 Task: Choose lang in the variables to be used in Emmet snippets.
Action: Mouse moved to (13, 516)
Screenshot: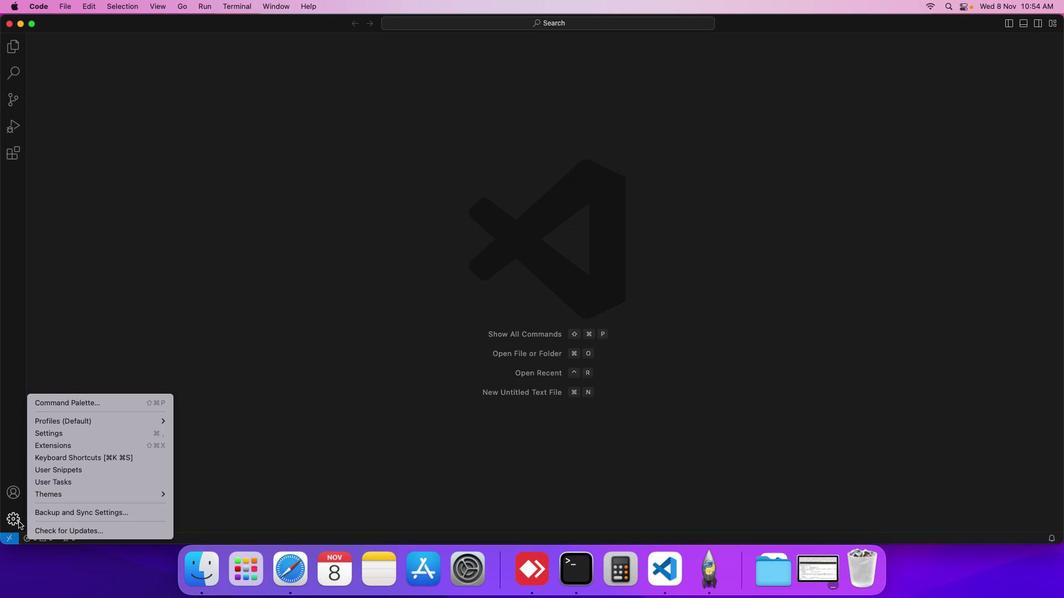 
Action: Mouse pressed left at (13, 516)
Screenshot: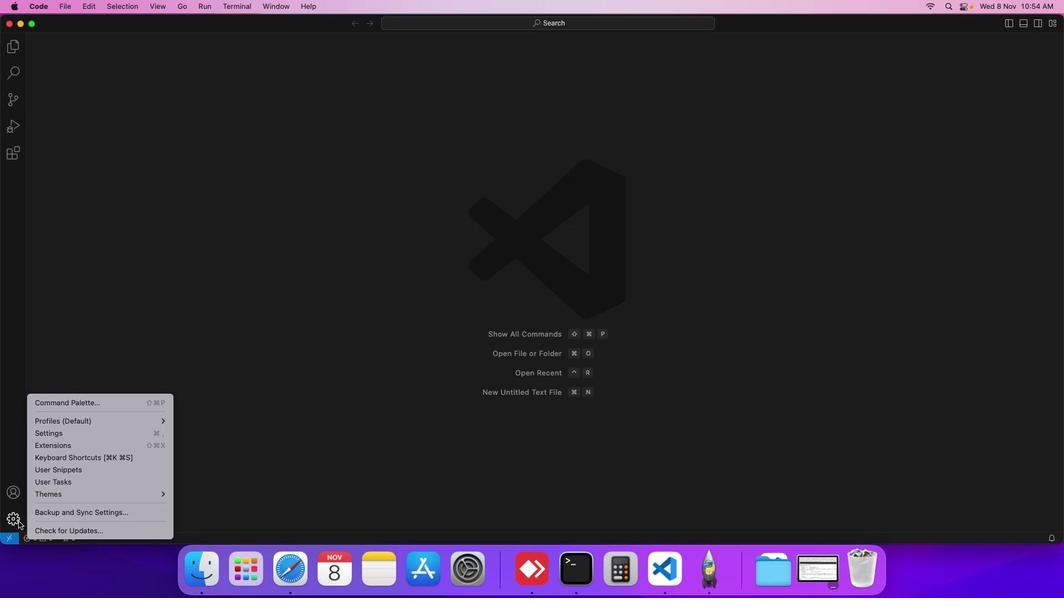 
Action: Mouse moved to (62, 423)
Screenshot: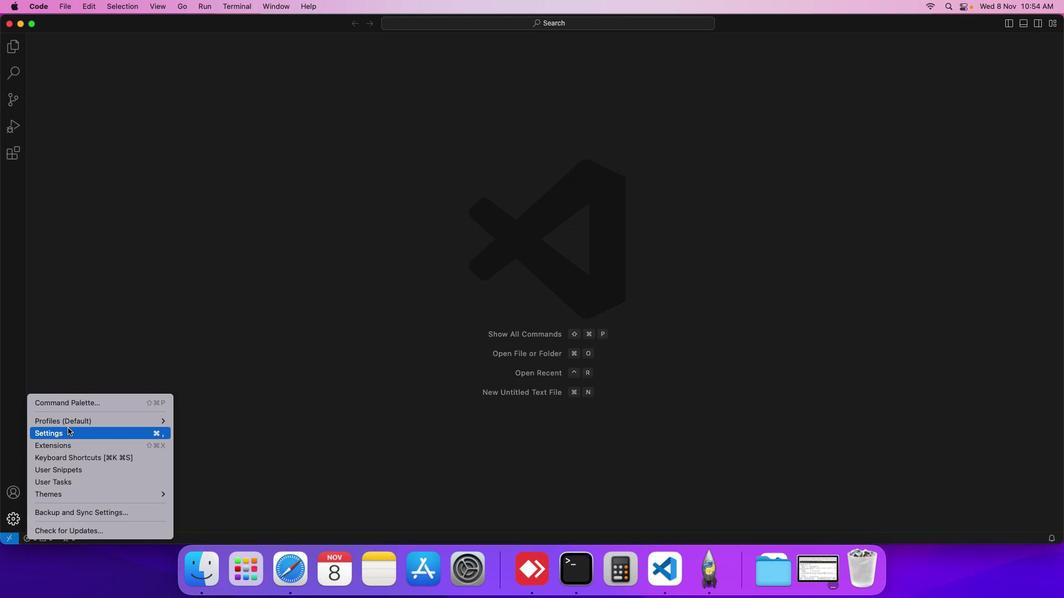 
Action: Mouse pressed left at (62, 423)
Screenshot: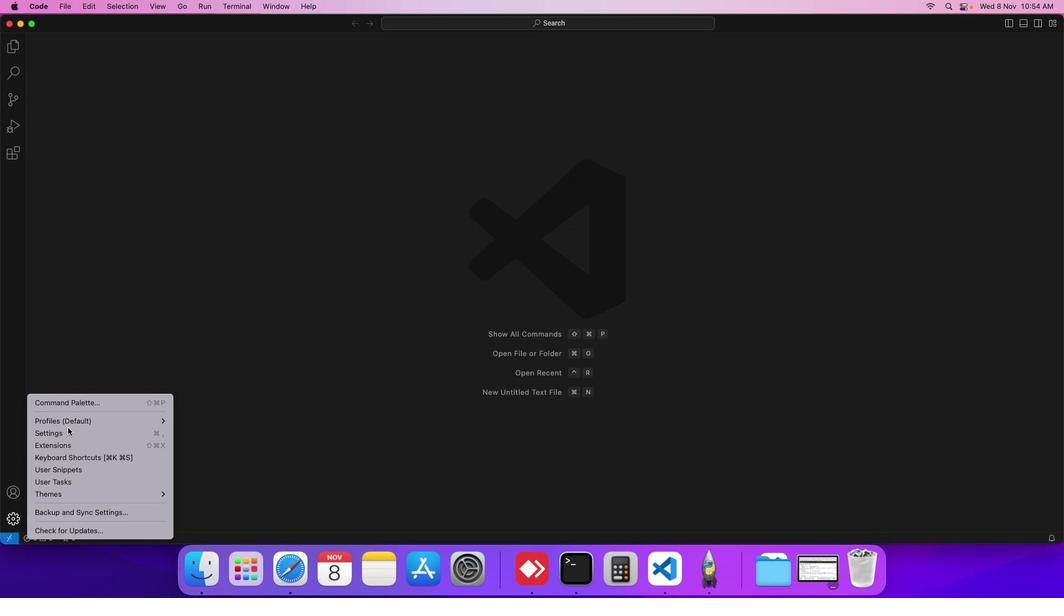 
Action: Mouse moved to (266, 189)
Screenshot: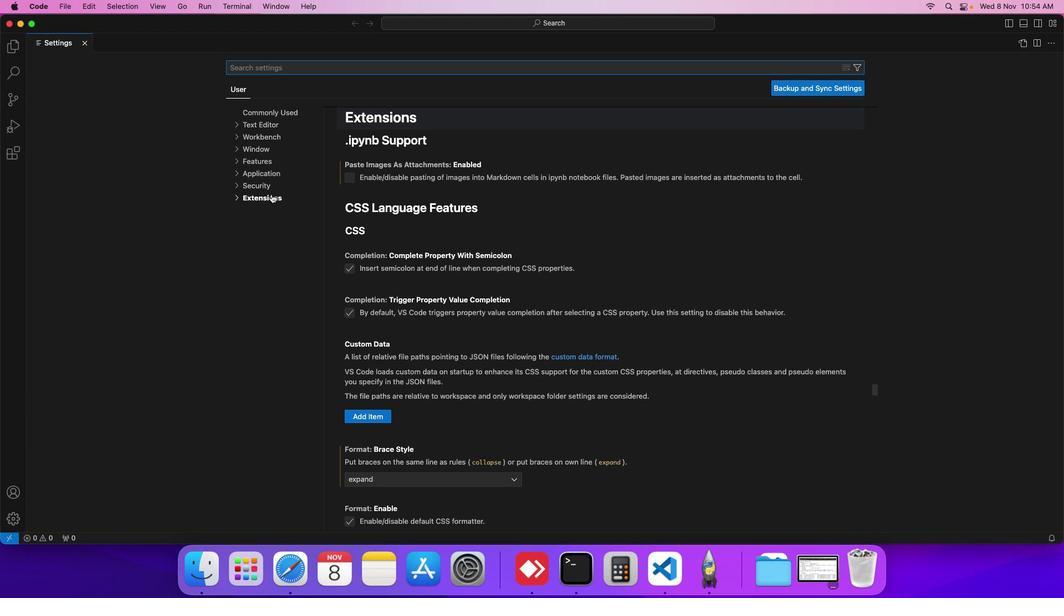 
Action: Mouse pressed left at (266, 189)
Screenshot: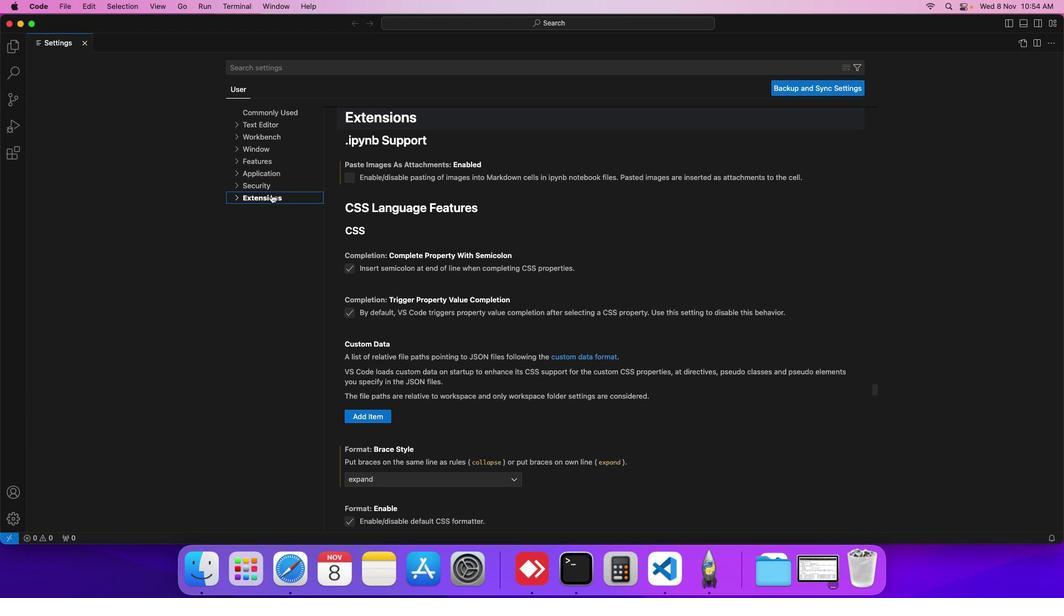 
Action: Mouse moved to (257, 229)
Screenshot: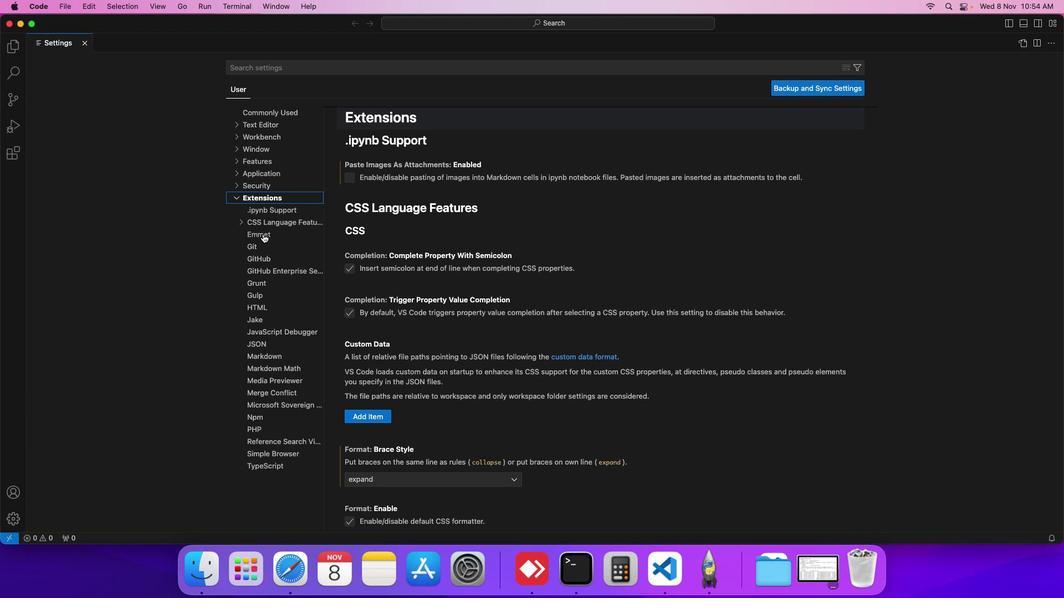 
Action: Mouse pressed left at (257, 229)
Screenshot: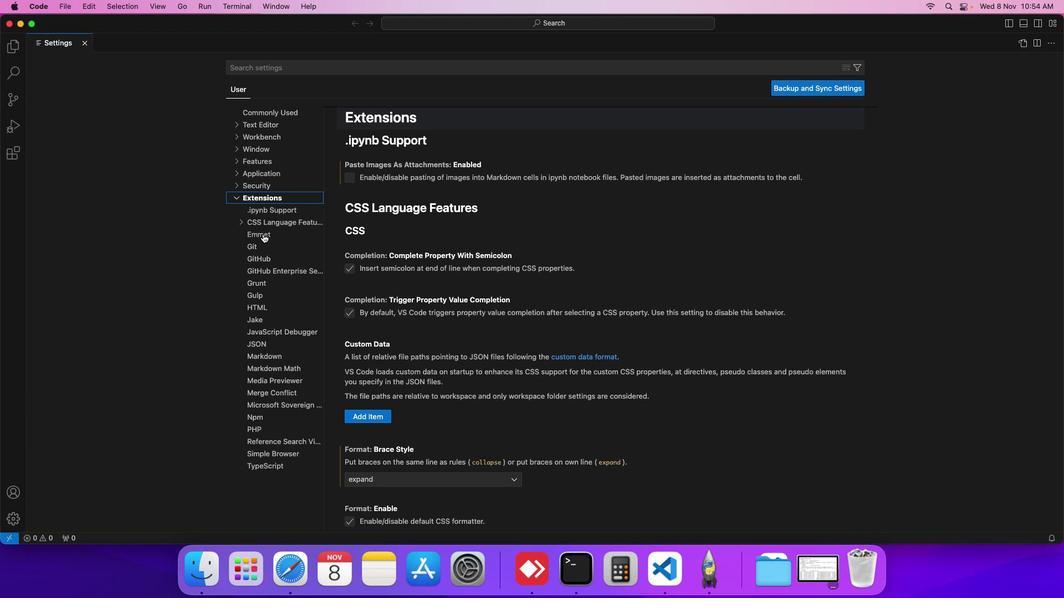
Action: Mouse moved to (411, 334)
Screenshot: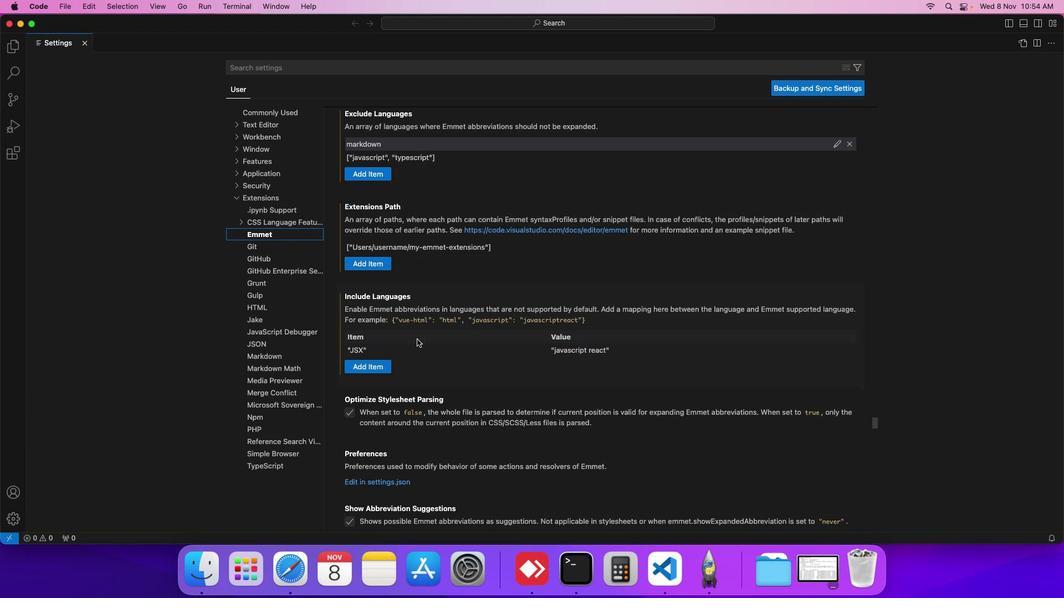 
Action: Mouse scrolled (411, 334) with delta (-4, -5)
Screenshot: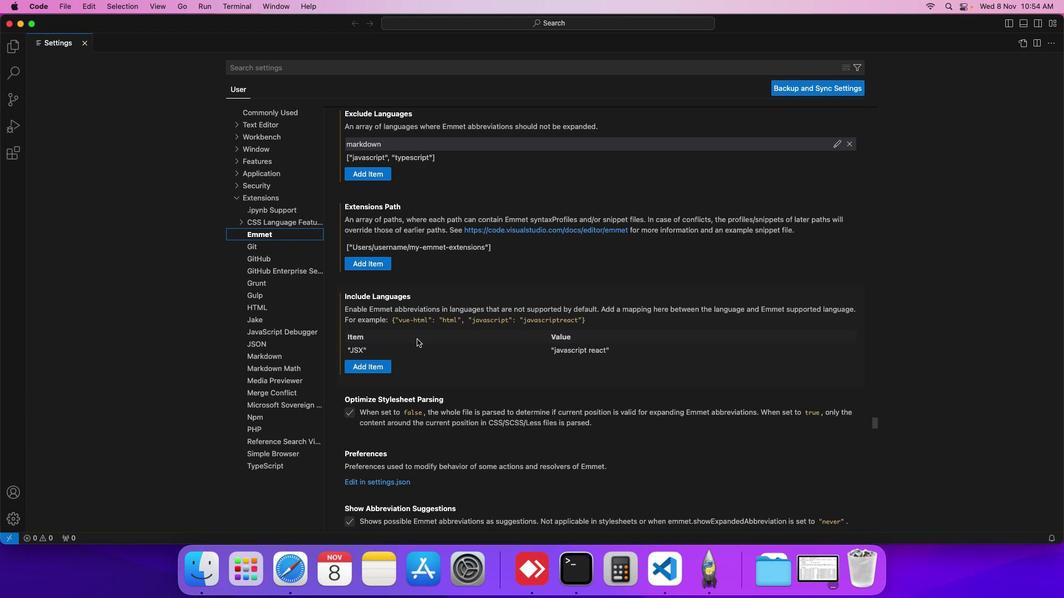 
Action: Mouse scrolled (411, 334) with delta (-4, -5)
Screenshot: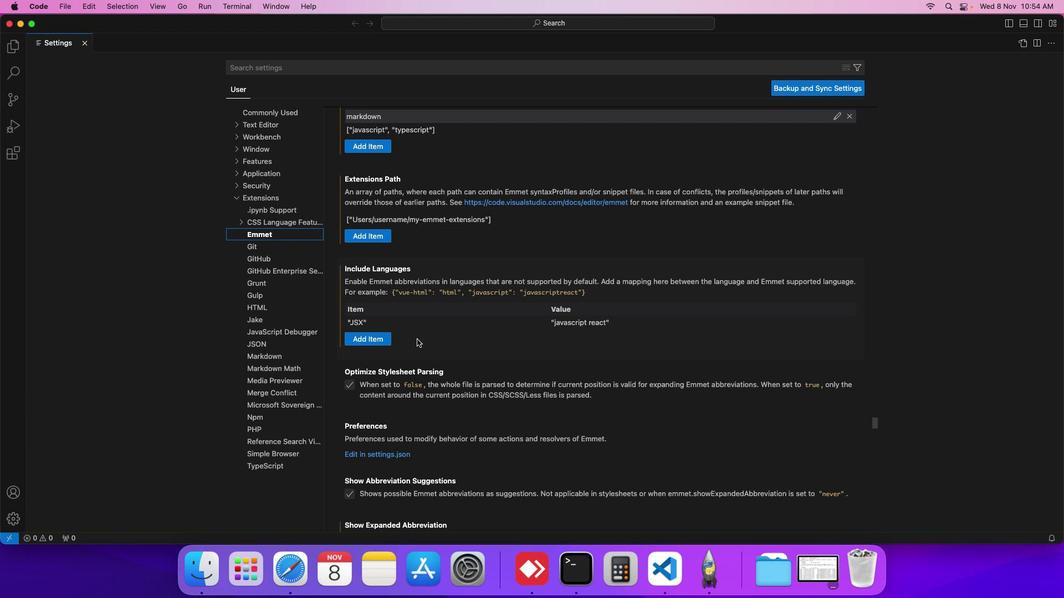 
Action: Mouse scrolled (411, 334) with delta (-4, -5)
Screenshot: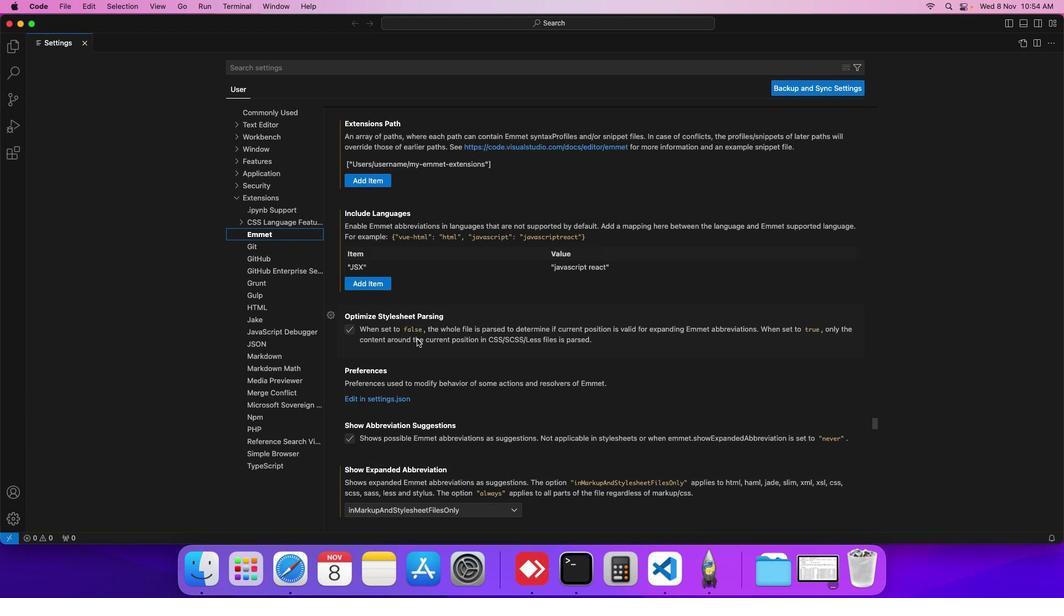 
Action: Mouse scrolled (411, 334) with delta (-4, -5)
Screenshot: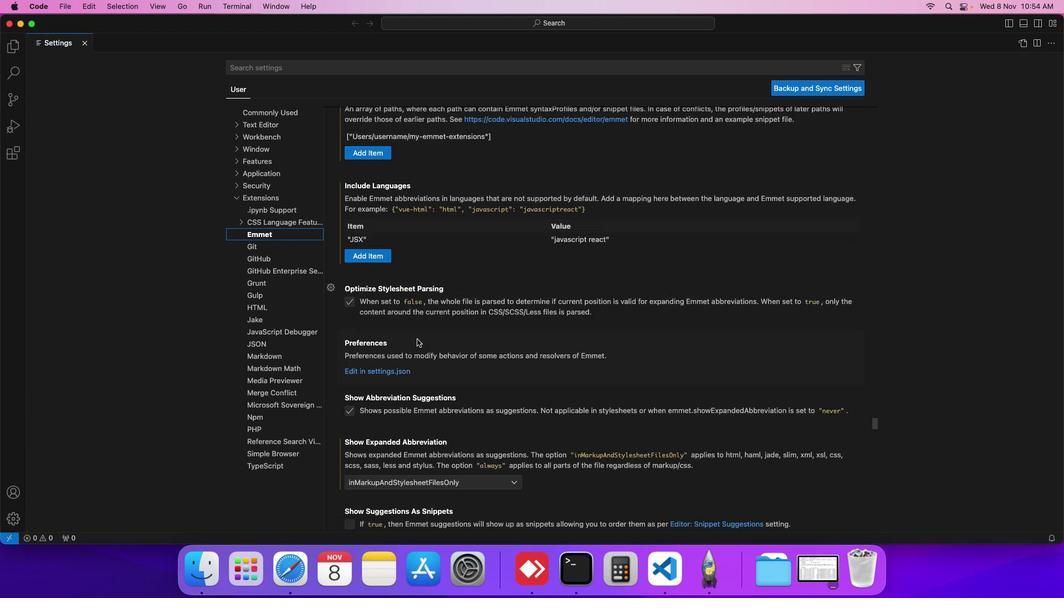 
Action: Mouse scrolled (411, 334) with delta (-4, -5)
Screenshot: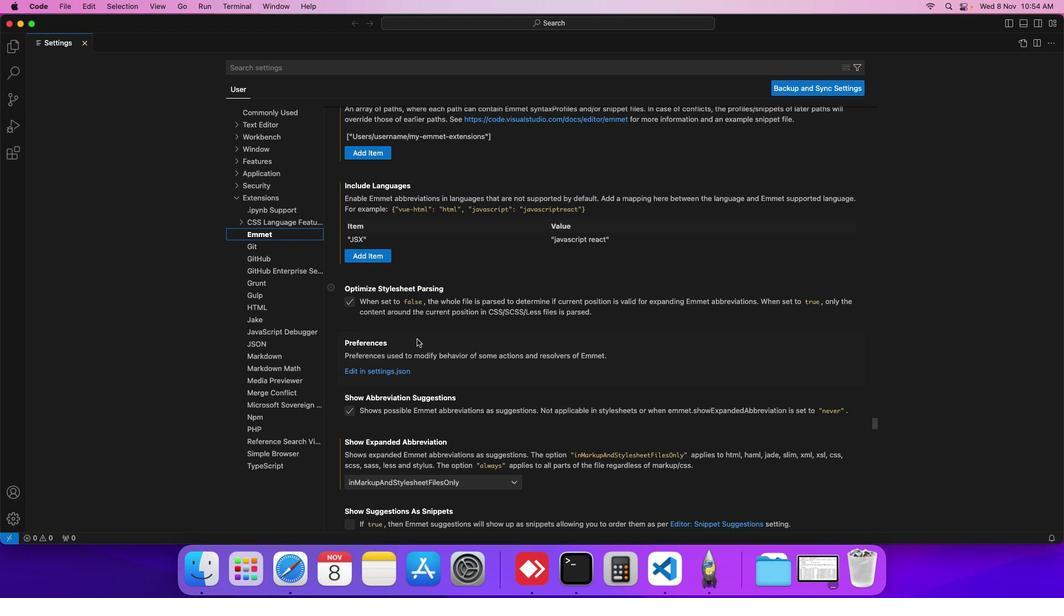 
Action: Mouse scrolled (411, 334) with delta (-4, -5)
Screenshot: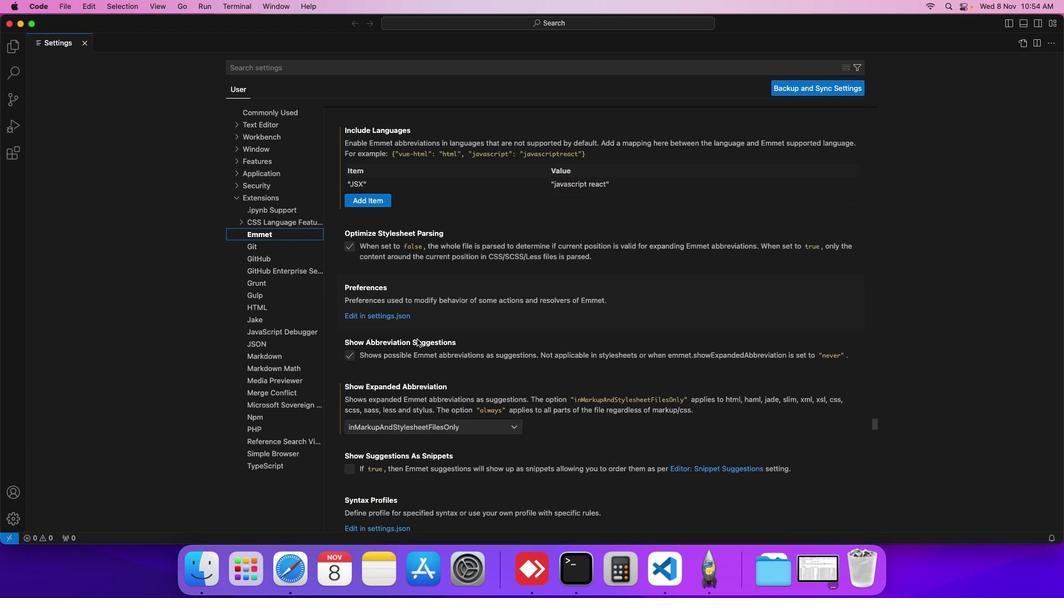 
Action: Mouse scrolled (411, 334) with delta (-4, -5)
Screenshot: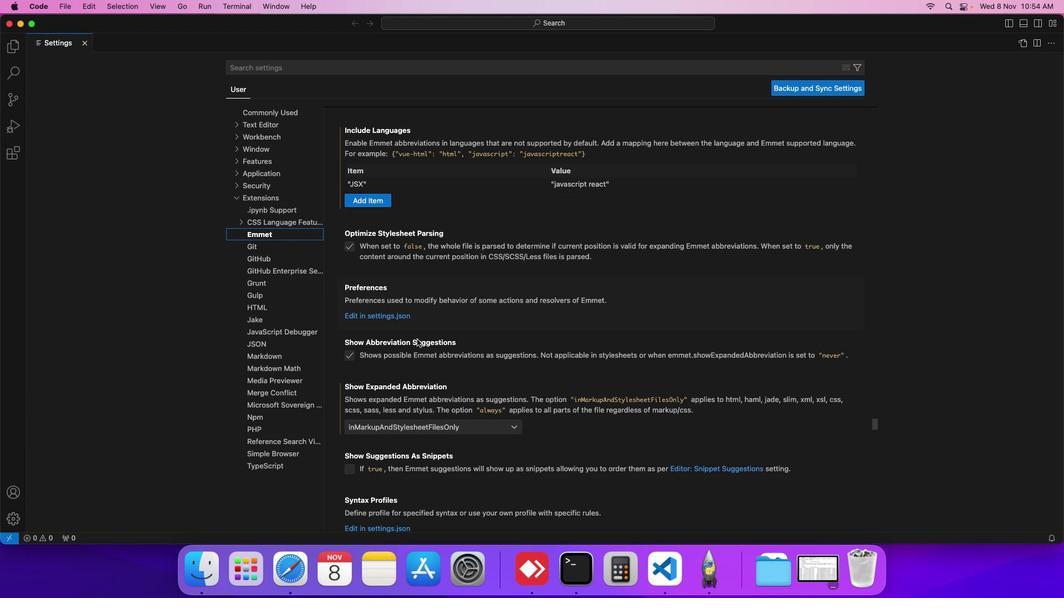 
Action: Mouse scrolled (411, 334) with delta (-4, -5)
Screenshot: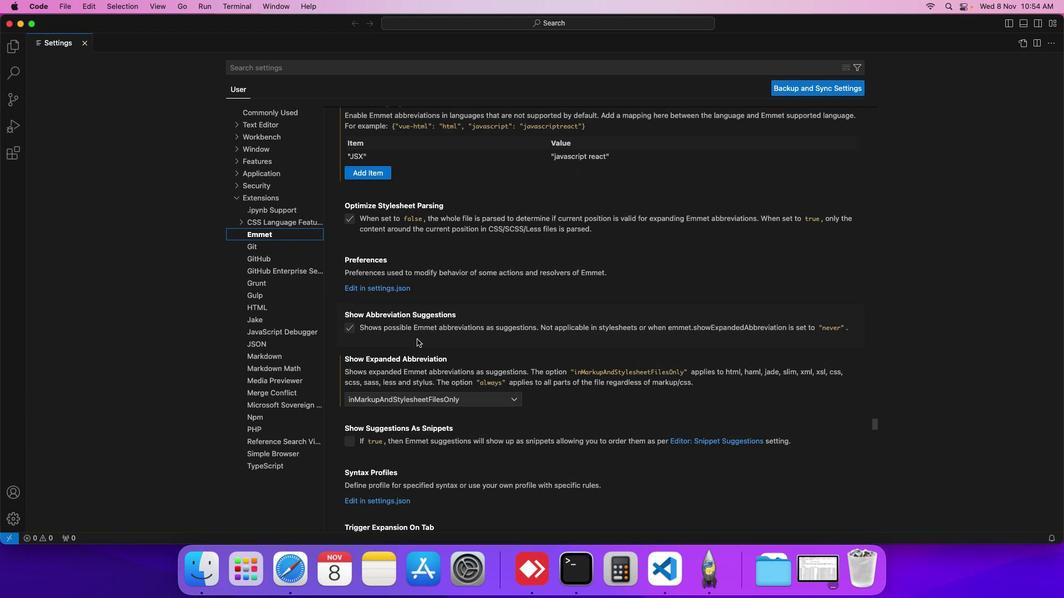 
Action: Mouse scrolled (411, 334) with delta (-4, -5)
Screenshot: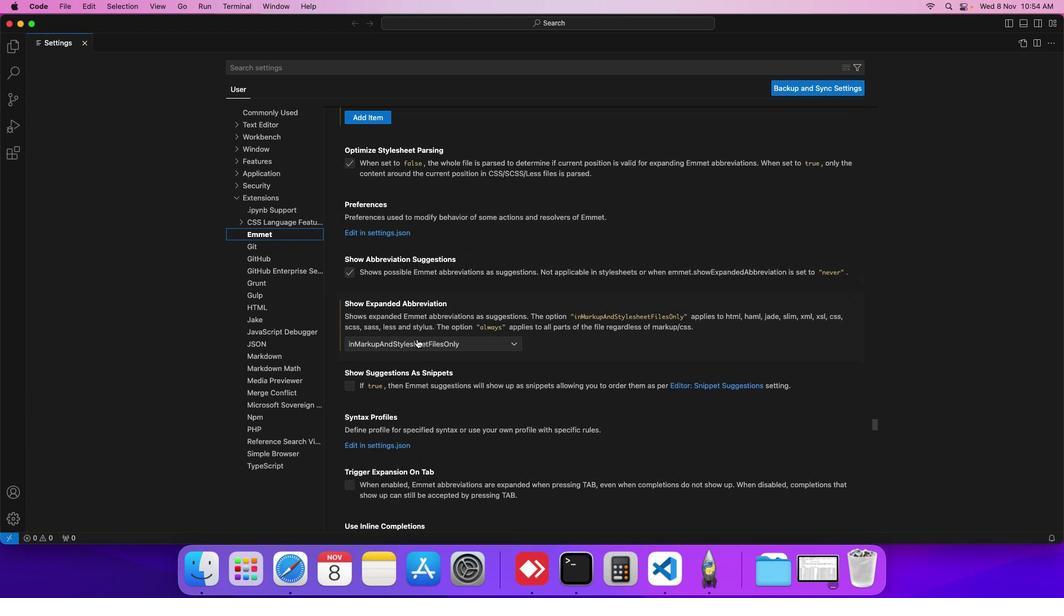 
Action: Mouse scrolled (411, 334) with delta (-4, -5)
Screenshot: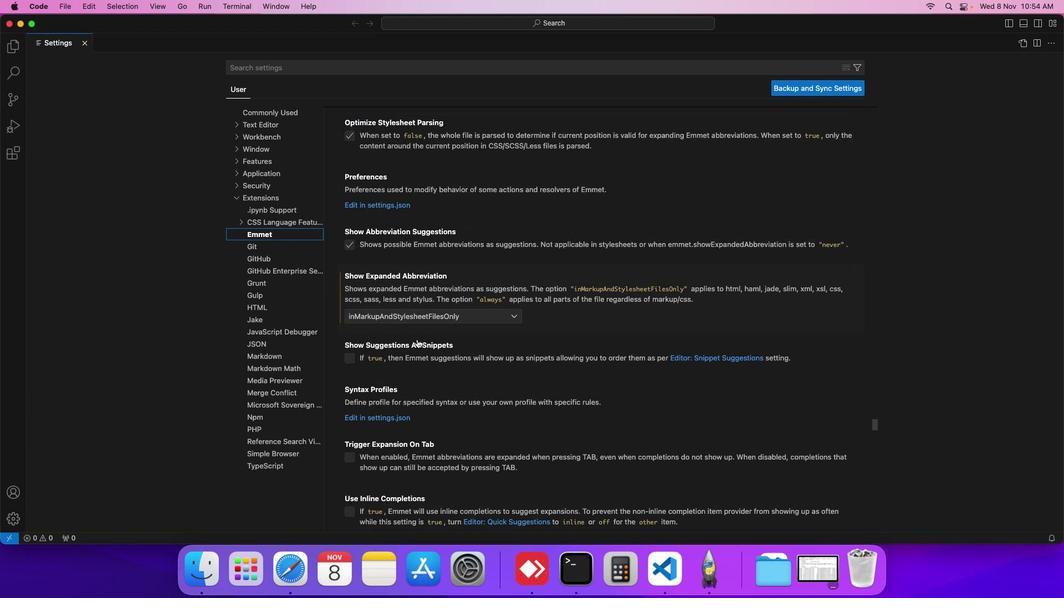 
Action: Mouse scrolled (411, 334) with delta (-4, -5)
Screenshot: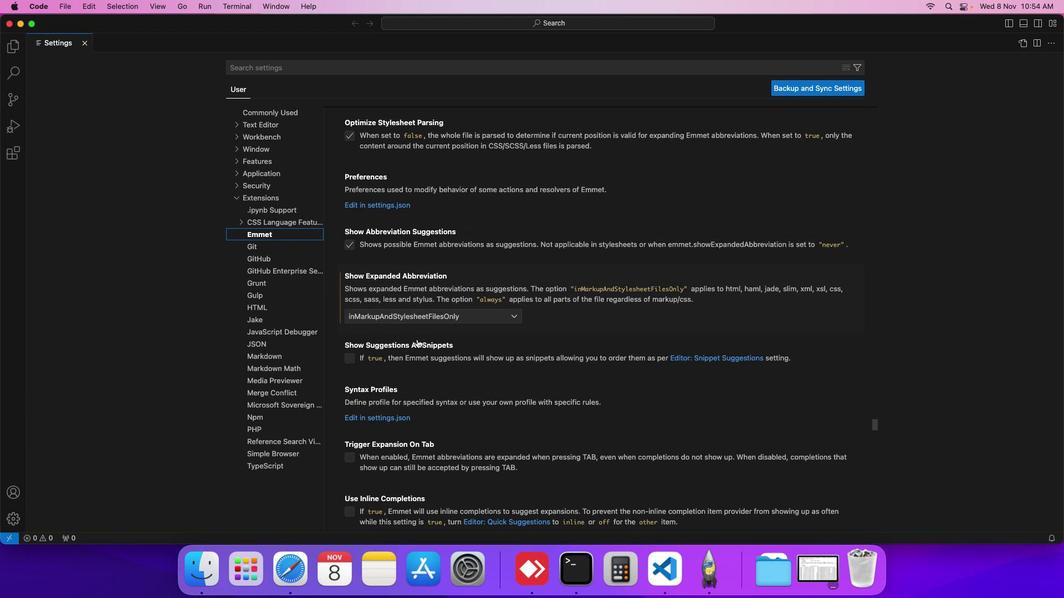 
Action: Mouse scrolled (411, 334) with delta (-4, -5)
Screenshot: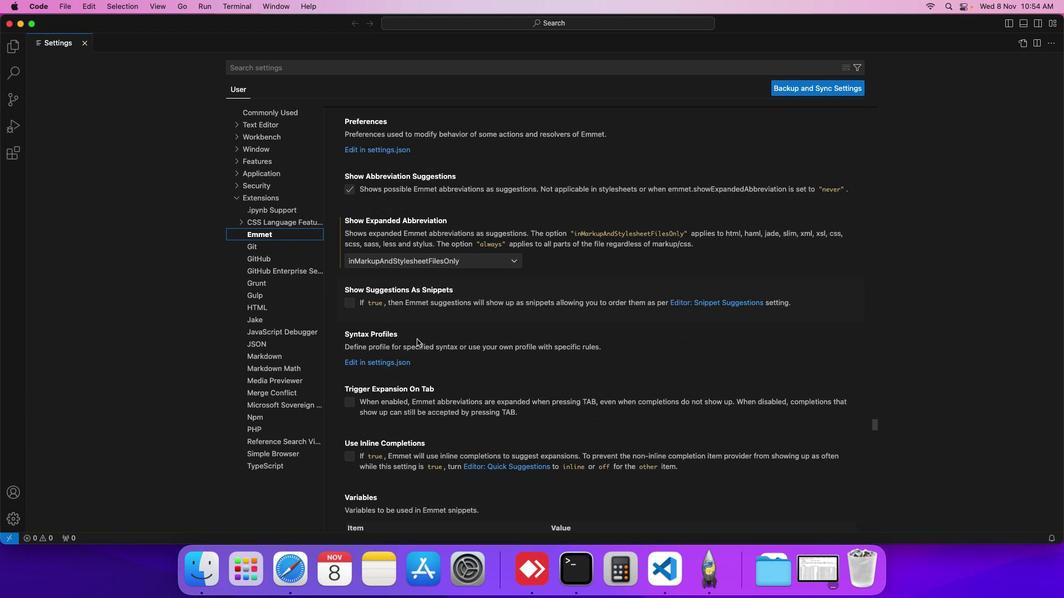 
Action: Mouse scrolled (411, 334) with delta (-4, -5)
Screenshot: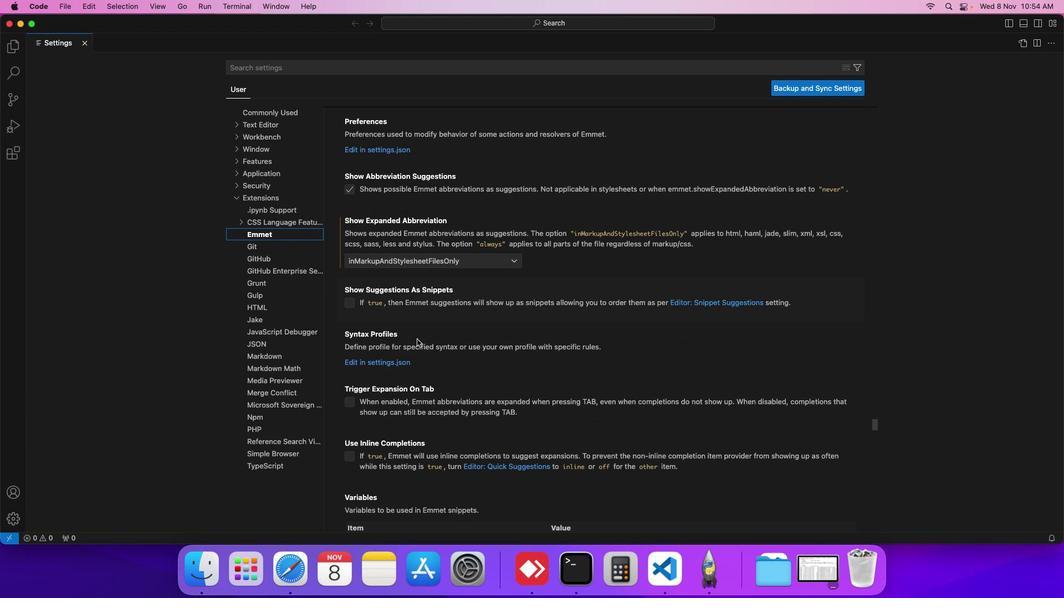 
Action: Mouse scrolled (411, 334) with delta (-4, -5)
Screenshot: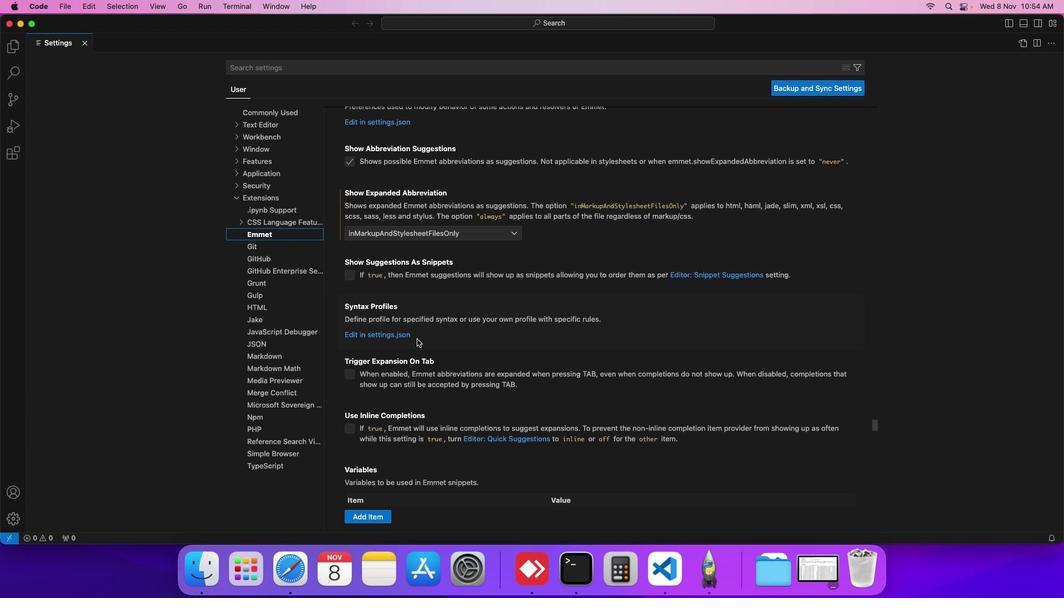 
Action: Mouse scrolled (411, 334) with delta (-4, -5)
Screenshot: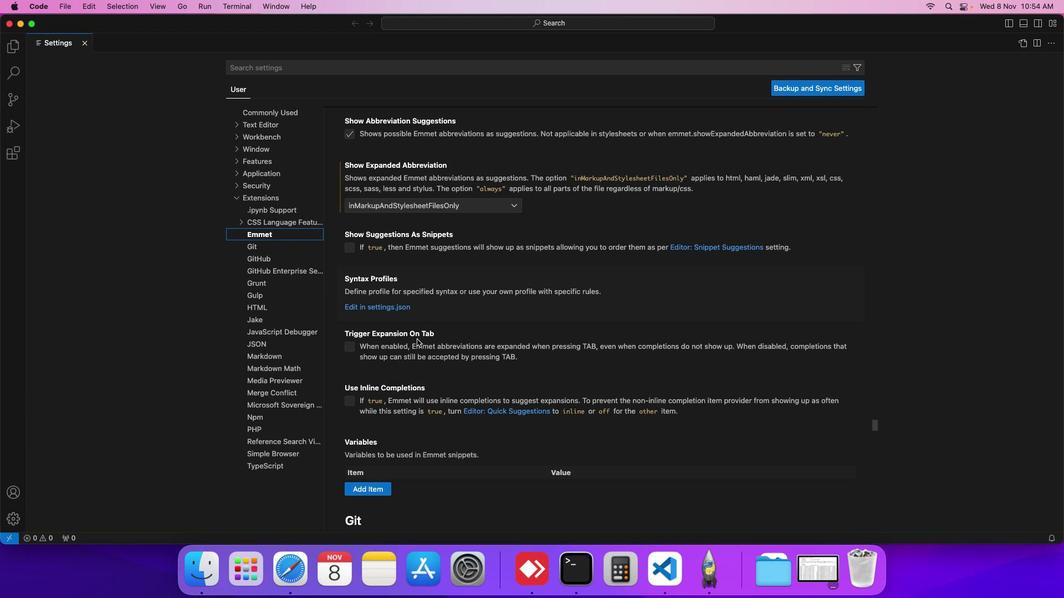 
Action: Mouse scrolled (411, 334) with delta (-4, -5)
Screenshot: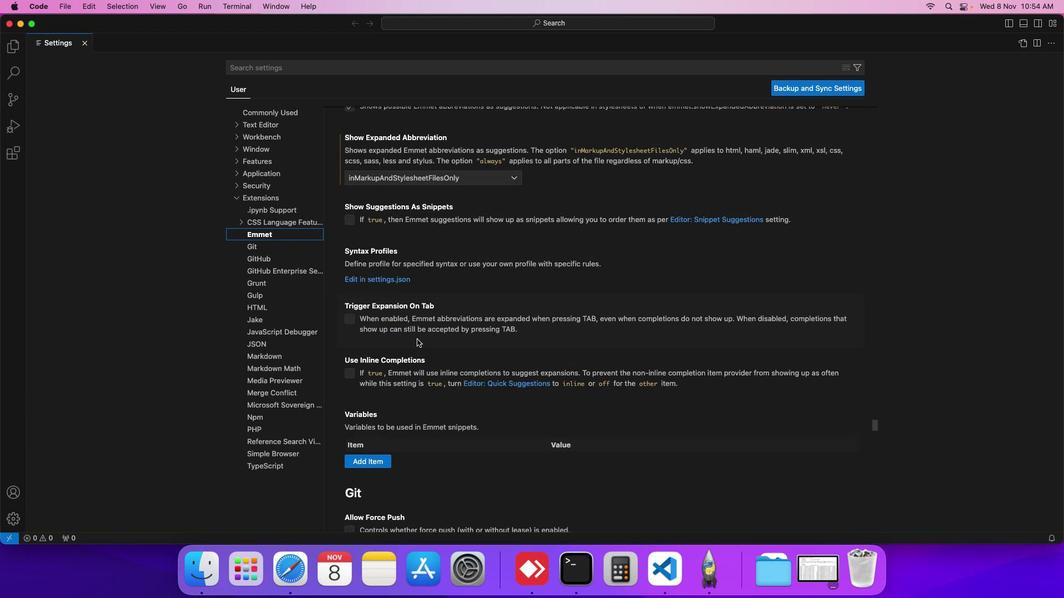 
Action: Mouse scrolled (411, 334) with delta (-4, -5)
Screenshot: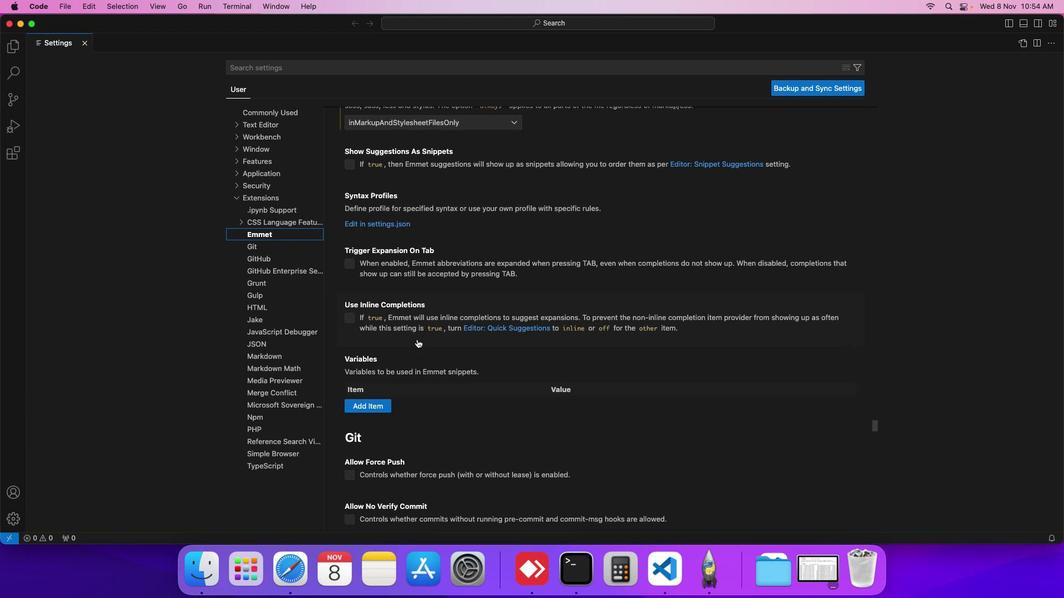 
Action: Mouse scrolled (411, 334) with delta (-4, -5)
Screenshot: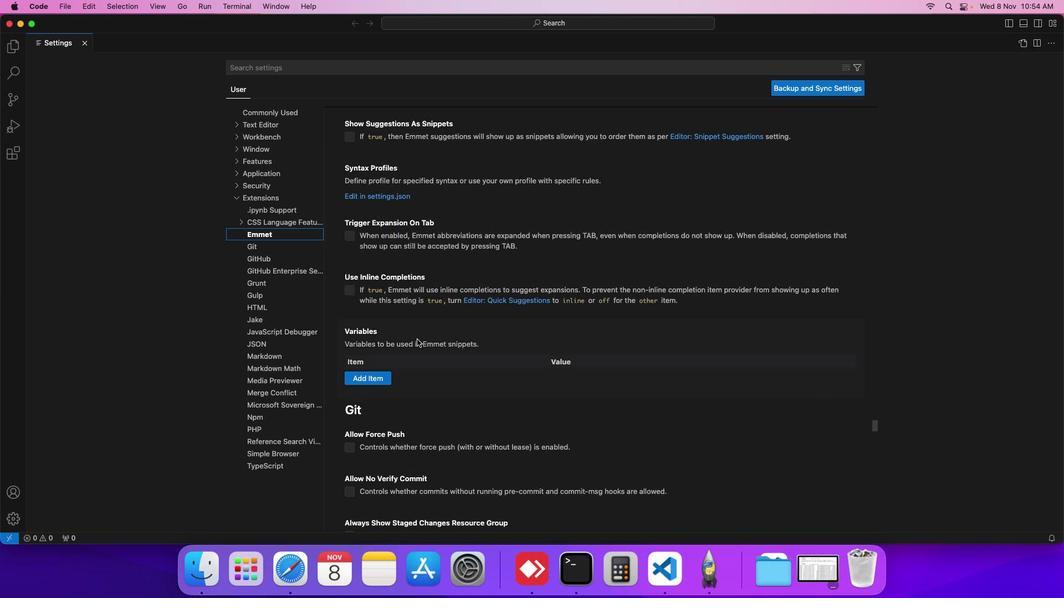 
Action: Mouse scrolled (411, 334) with delta (-4, -5)
Screenshot: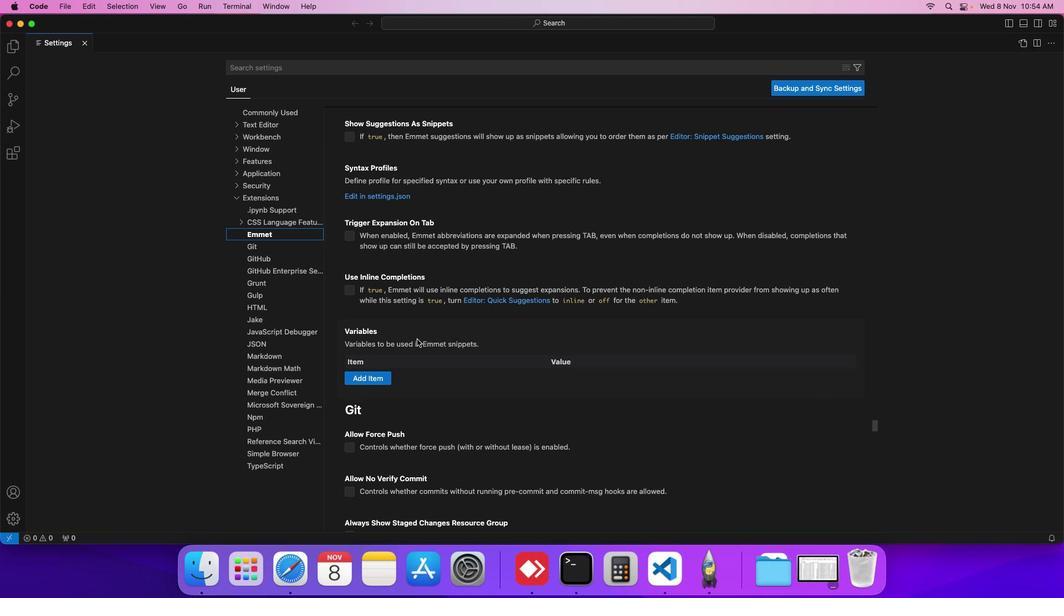 
Action: Mouse scrolled (411, 334) with delta (-4, -5)
Screenshot: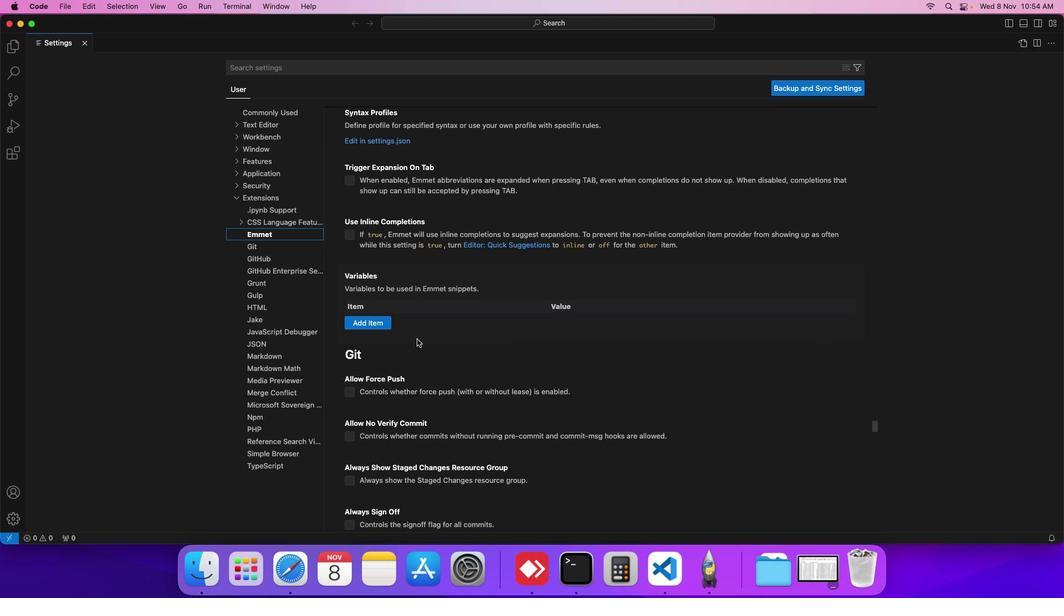 
Action: Mouse scrolled (411, 334) with delta (-4, -5)
Screenshot: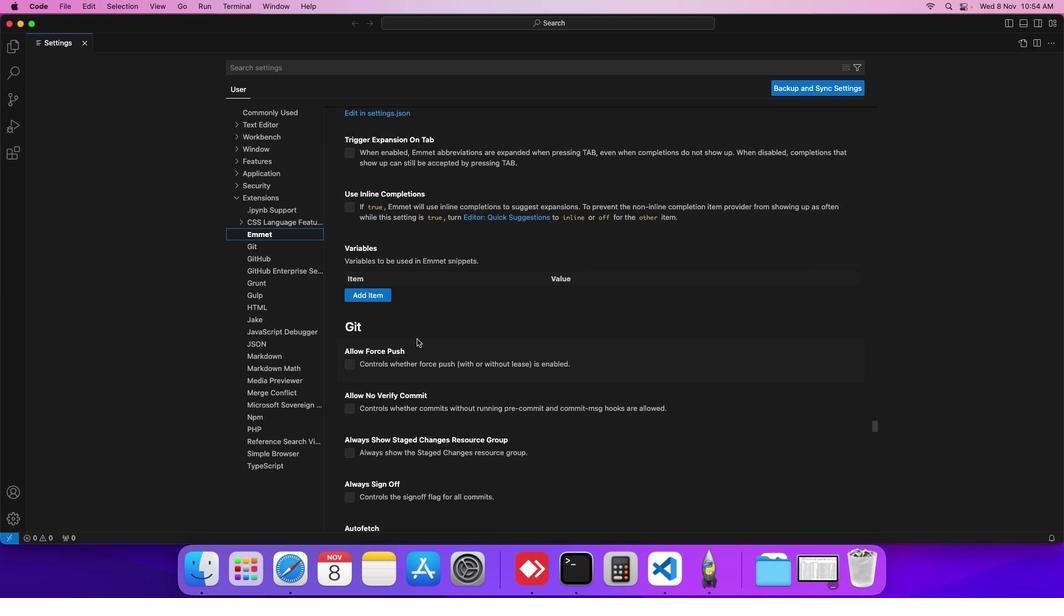 
Action: Mouse scrolled (411, 334) with delta (-4, -5)
Screenshot: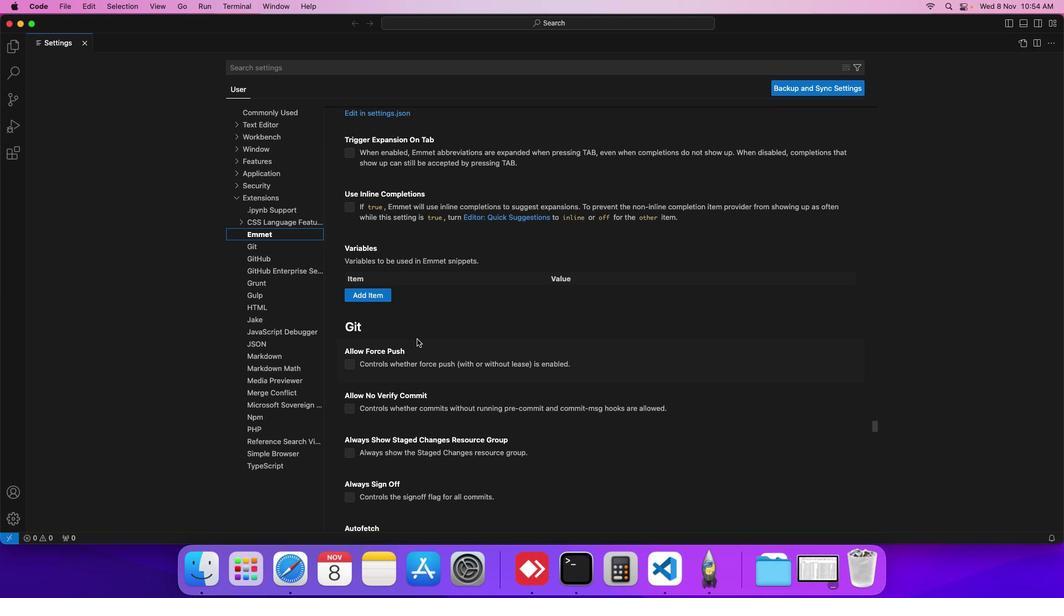 
Action: Mouse moved to (366, 291)
Screenshot: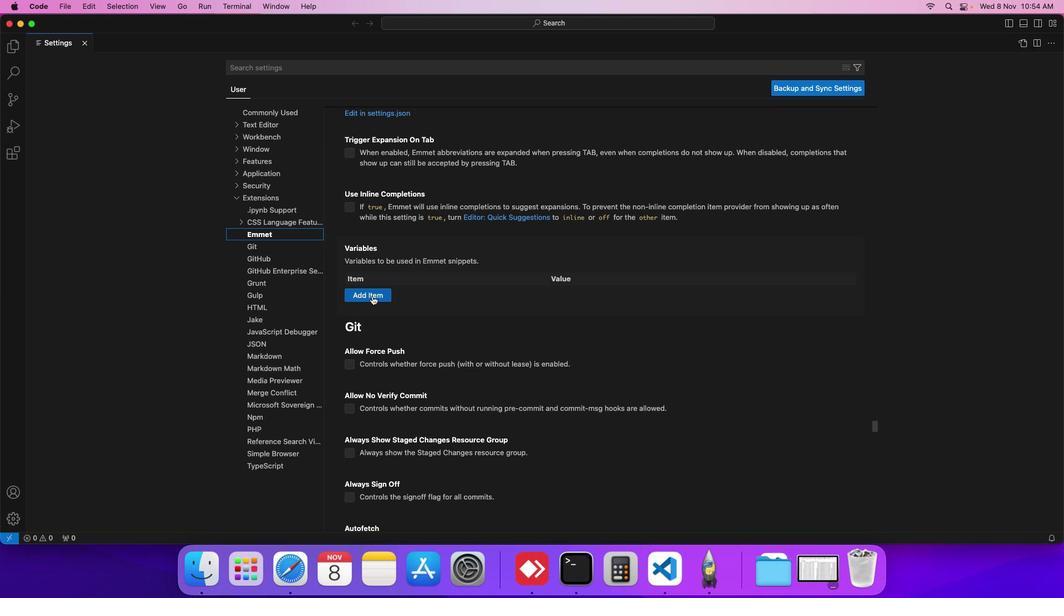 
Action: Mouse pressed left at (366, 291)
Screenshot: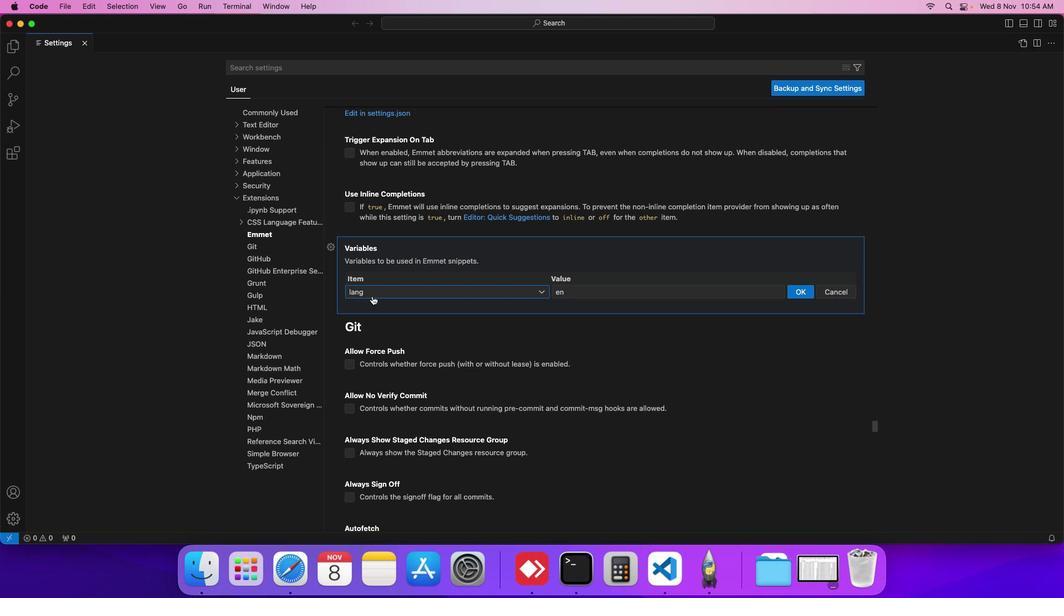
Action: Mouse moved to (370, 286)
Screenshot: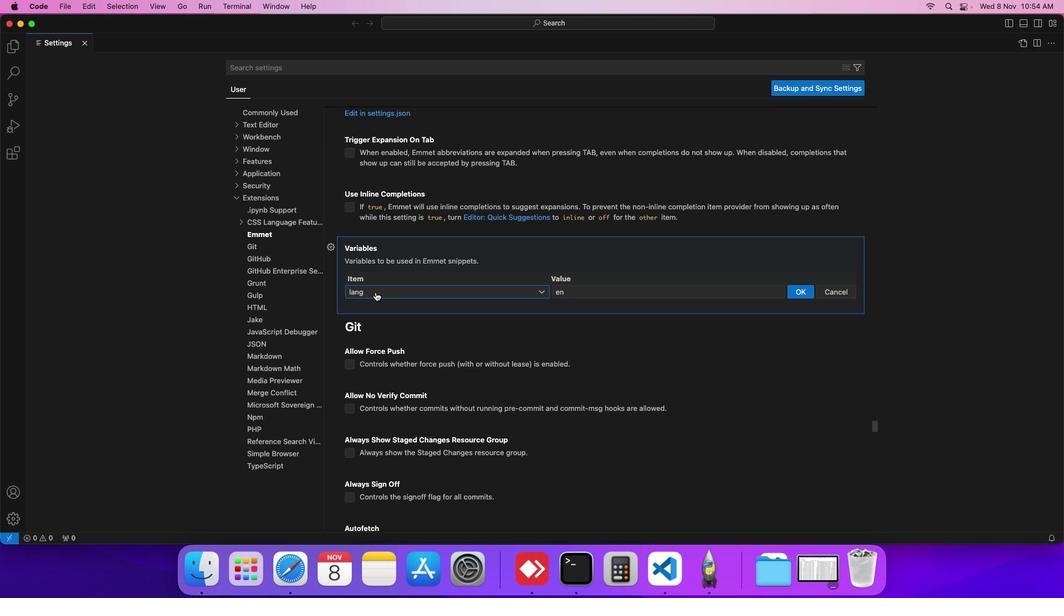 
Action: Mouse pressed left at (370, 286)
Screenshot: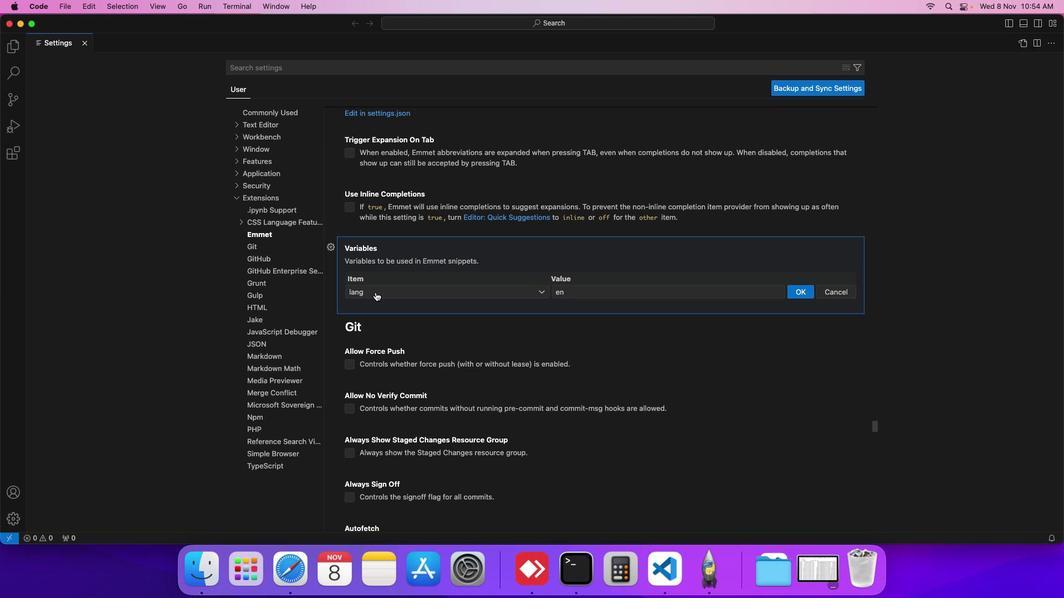 
Action: Mouse moved to (367, 299)
Screenshot: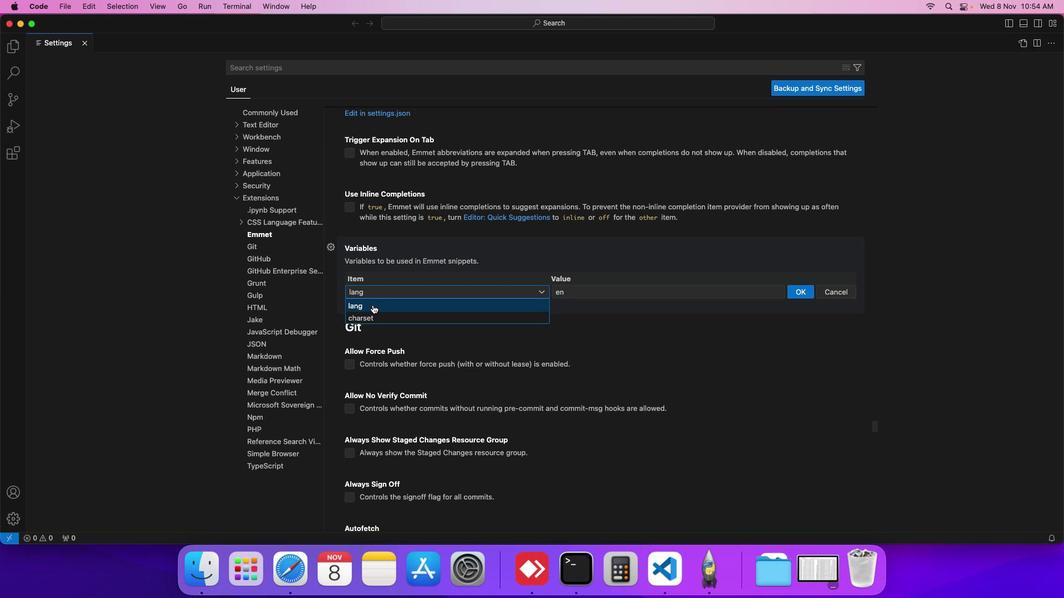 
Action: Mouse pressed left at (367, 299)
Screenshot: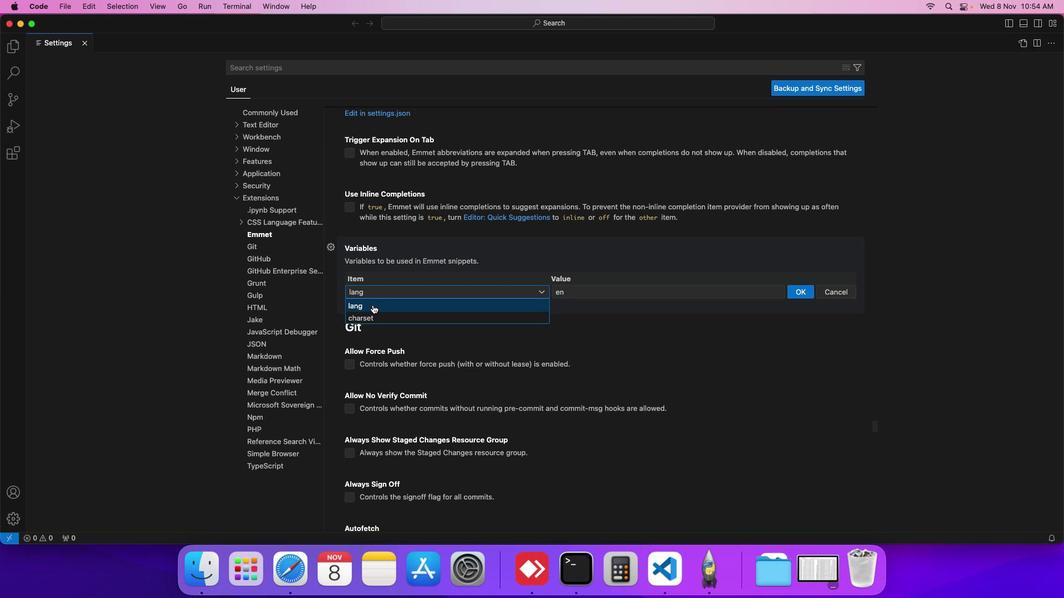 
Action: Mouse moved to (789, 287)
Screenshot: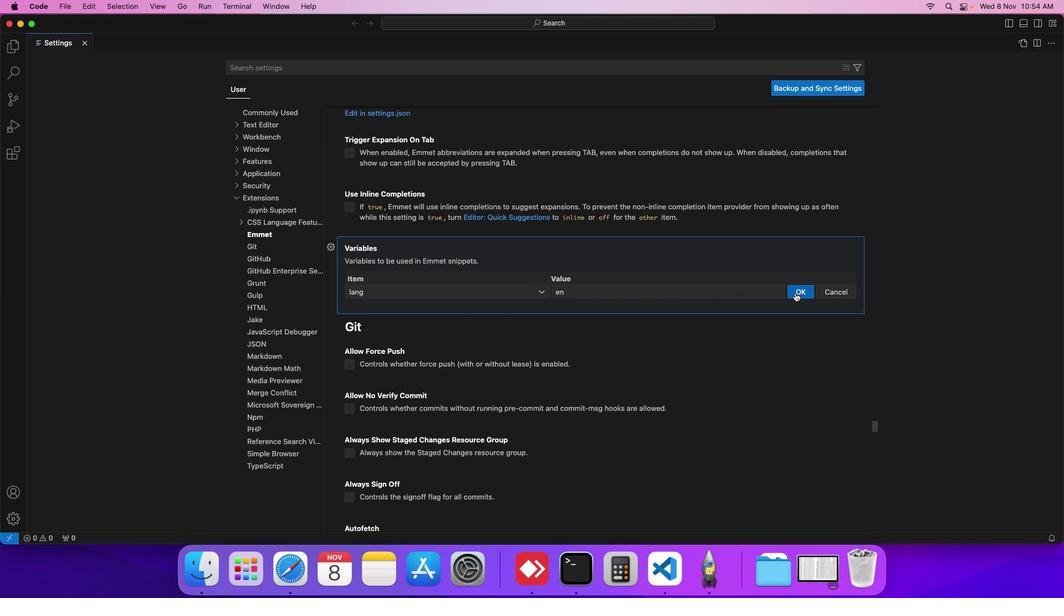 
Action: Mouse pressed left at (789, 287)
Screenshot: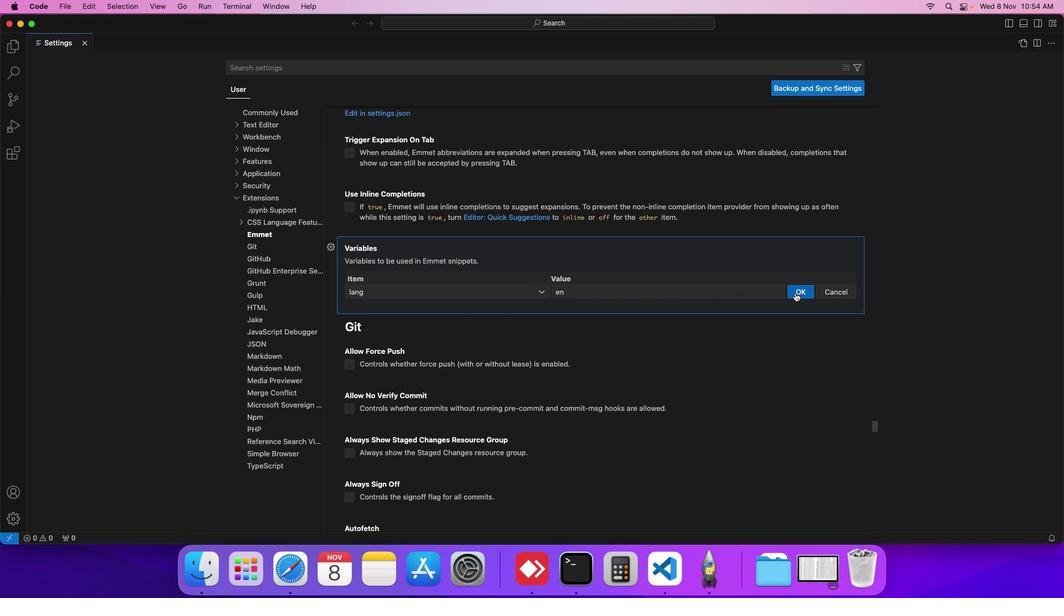 
Action: Mouse moved to (664, 291)
Screenshot: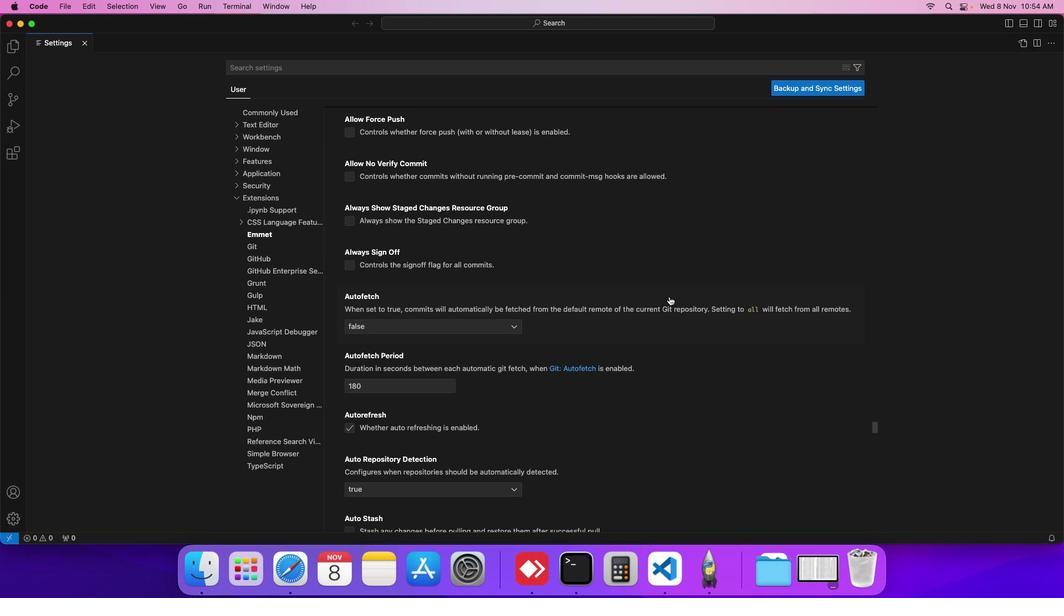 
Action: Mouse scrolled (664, 291) with delta (-4, -4)
Screenshot: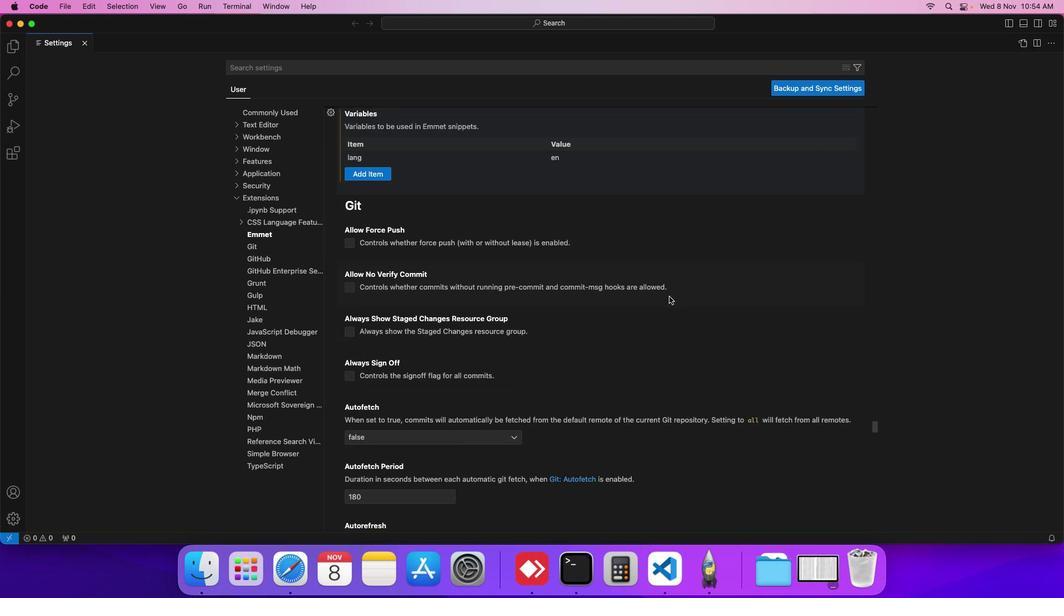 
Action: Mouse scrolled (664, 291) with delta (-4, -4)
Screenshot: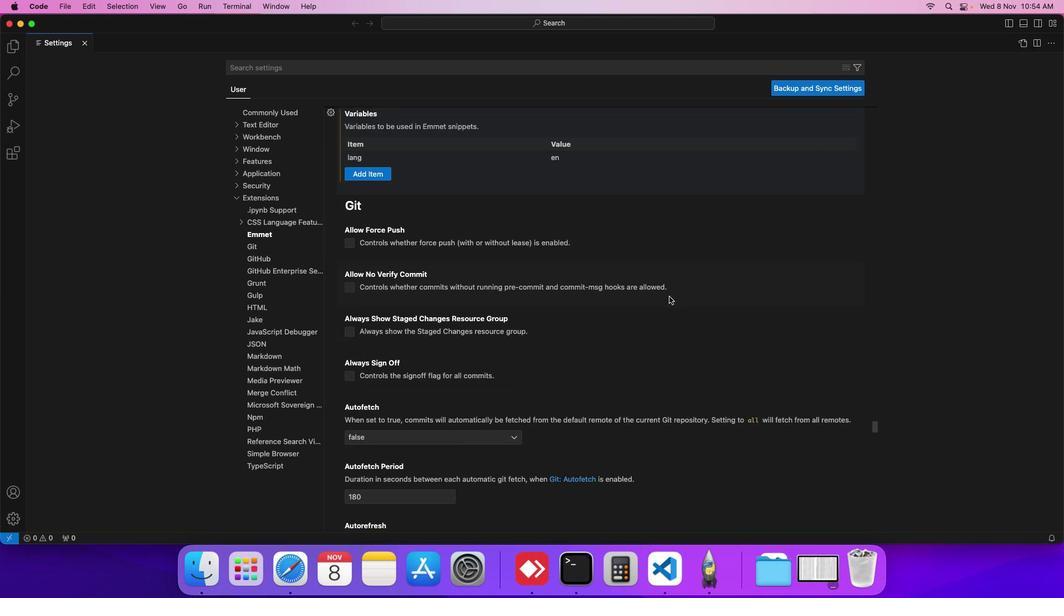 
Action: Mouse scrolled (664, 291) with delta (-4, -3)
Screenshot: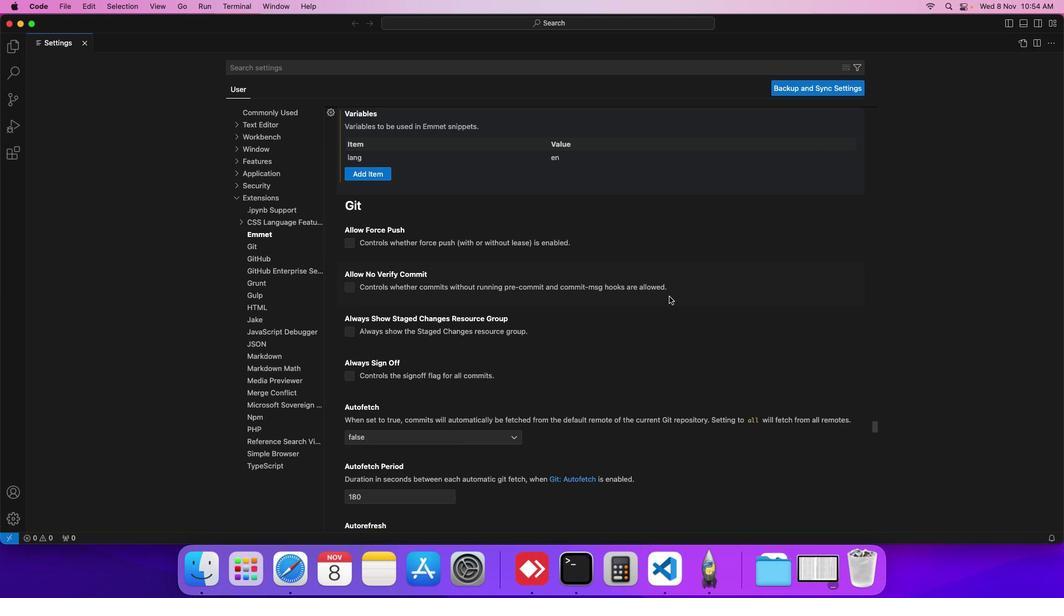 
Action: Mouse scrolled (664, 291) with delta (-4, -4)
Screenshot: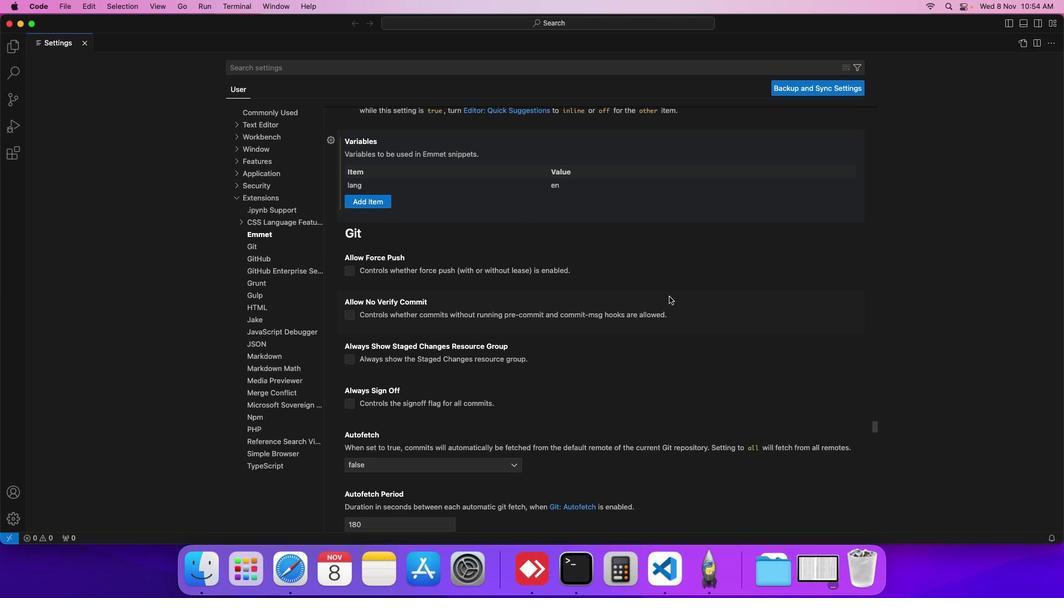 
Action: Mouse scrolled (664, 291) with delta (-4, -4)
Screenshot: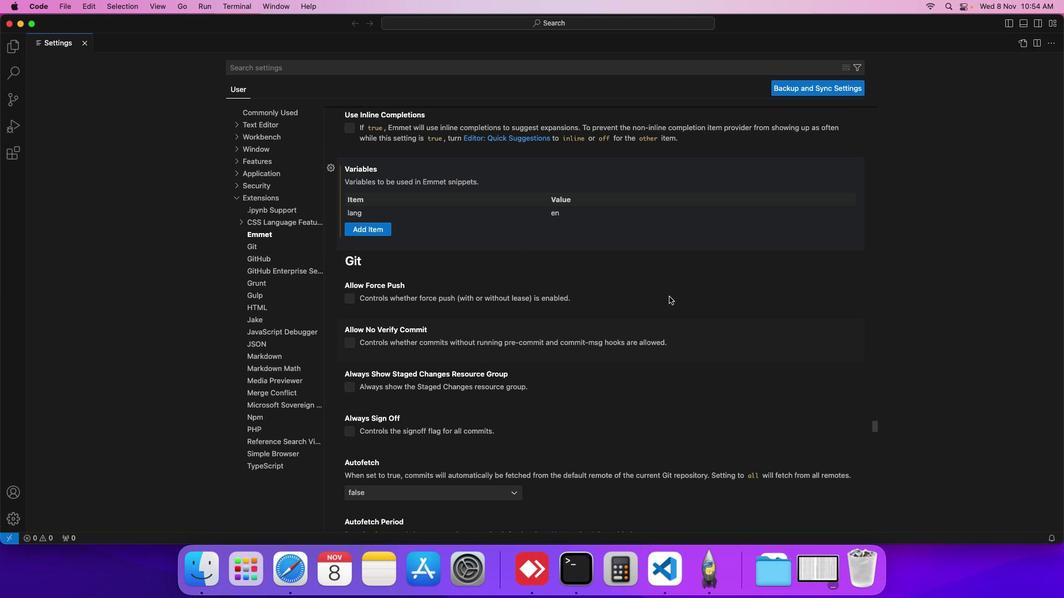 
Action: Mouse moved to (663, 291)
Screenshot: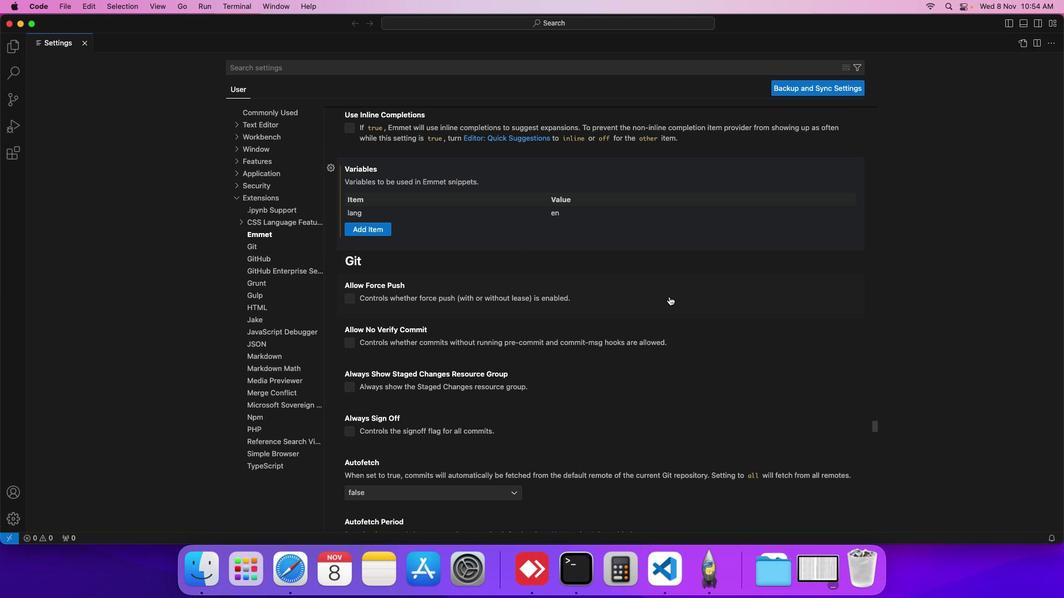 
Action: Mouse scrolled (663, 291) with delta (-4, -4)
Screenshot: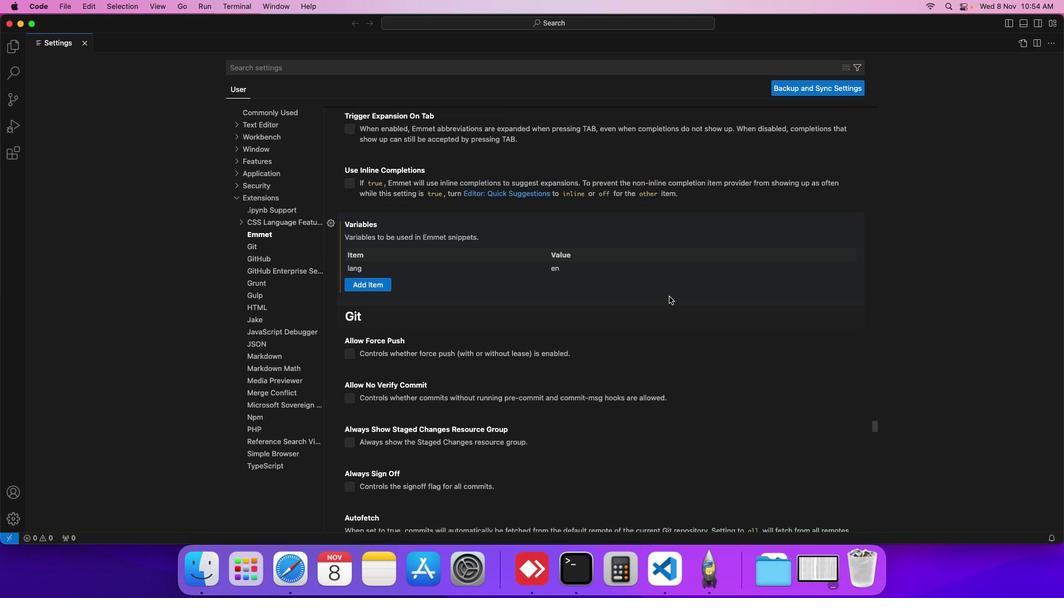 
Action: Mouse scrolled (663, 291) with delta (-4, -4)
Screenshot: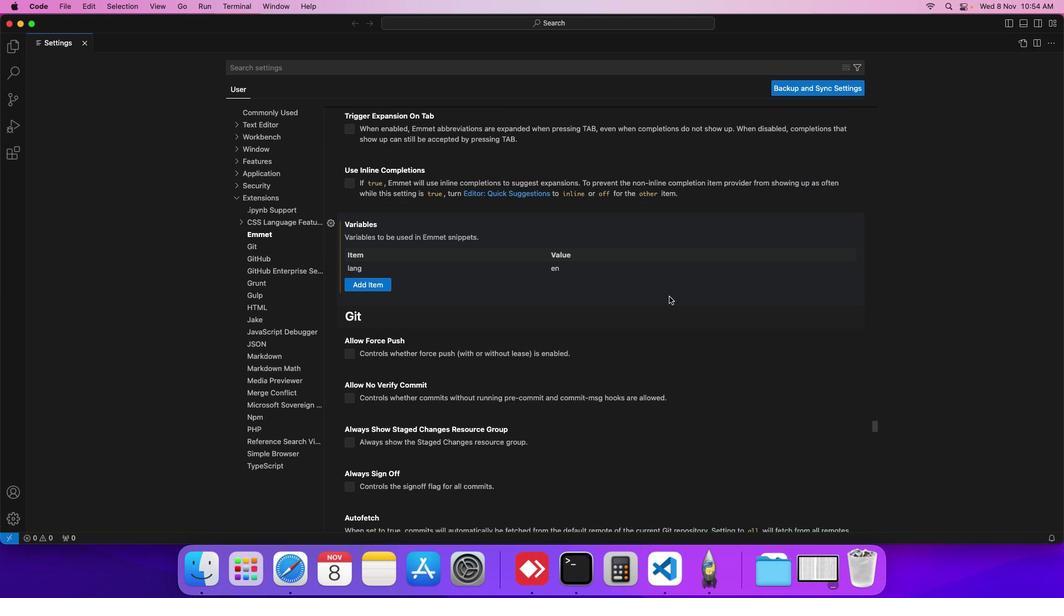 
Action: Mouse scrolled (663, 291) with delta (-4, -4)
Screenshot: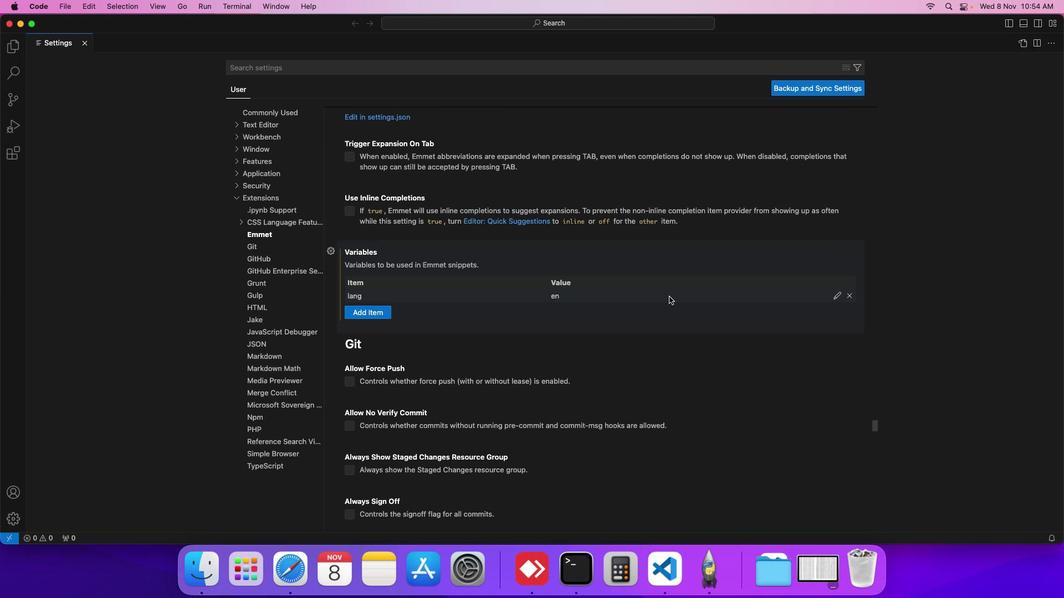
